 Task: Create a due date automation trigger when advanced on, on the monday before a card is due add basic assigned to member @aryan at 11:00 AM.
Action: Mouse moved to (991, 79)
Screenshot: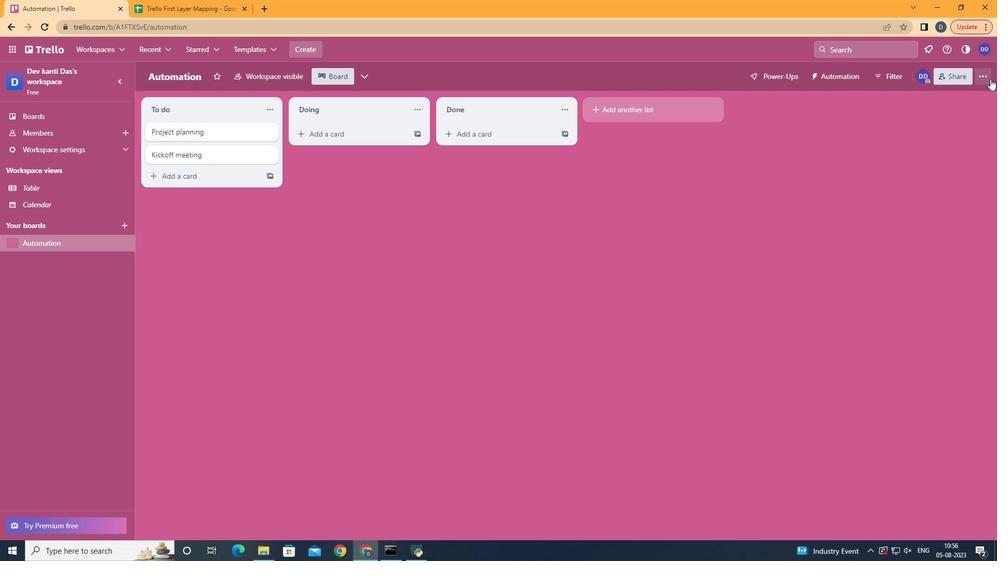 
Action: Mouse pressed left at (991, 79)
Screenshot: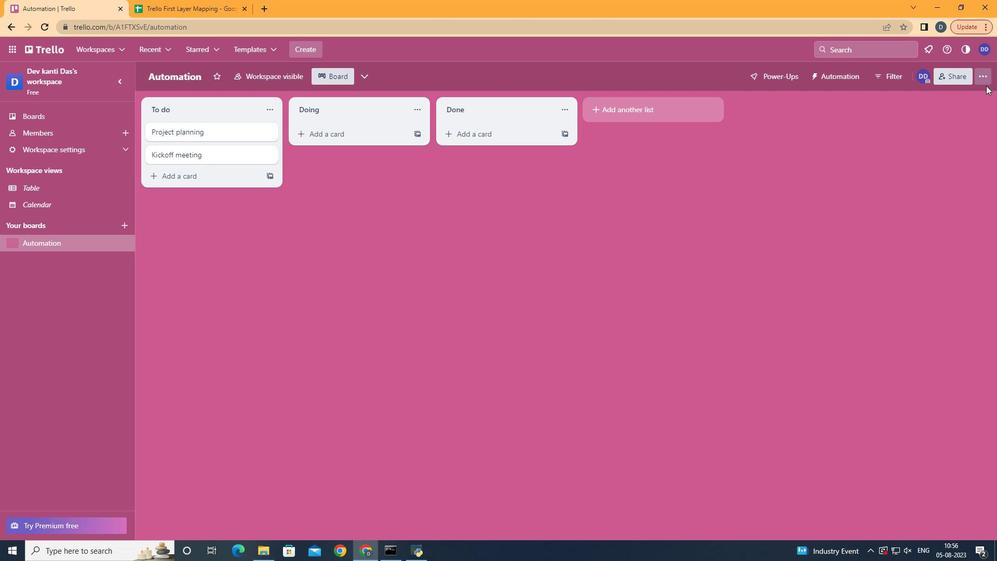 
Action: Mouse moved to (917, 210)
Screenshot: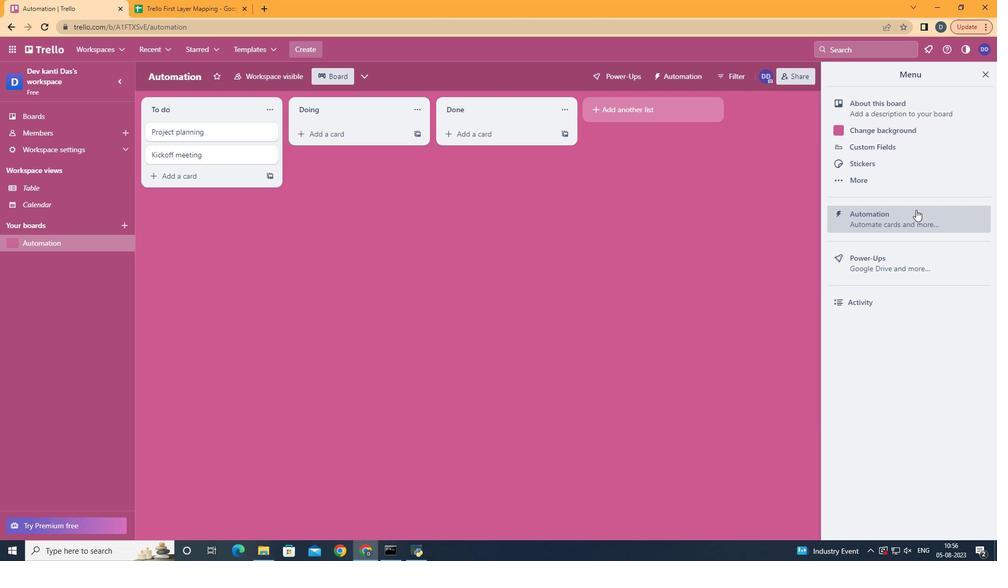 
Action: Mouse pressed left at (917, 210)
Screenshot: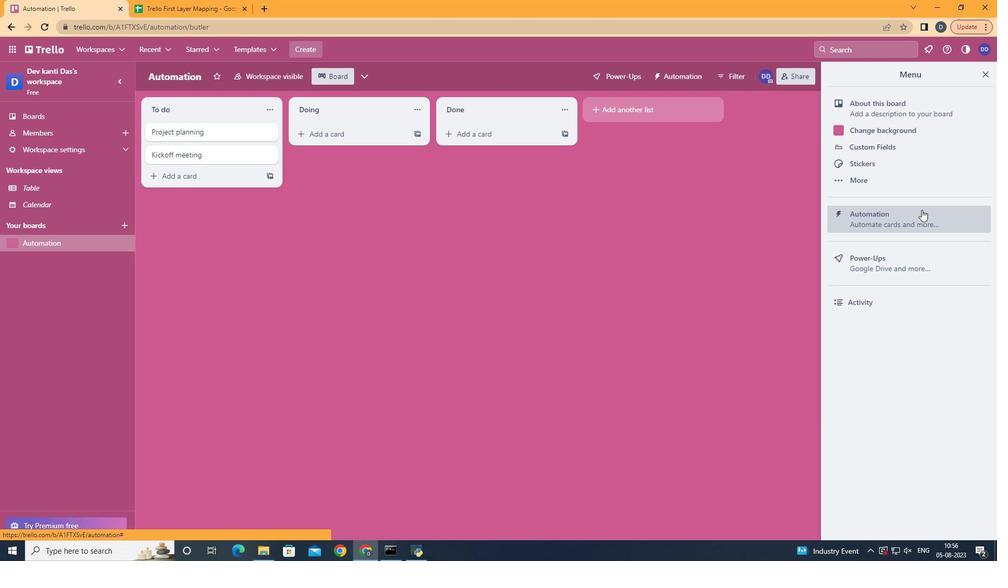 
Action: Mouse moved to (203, 209)
Screenshot: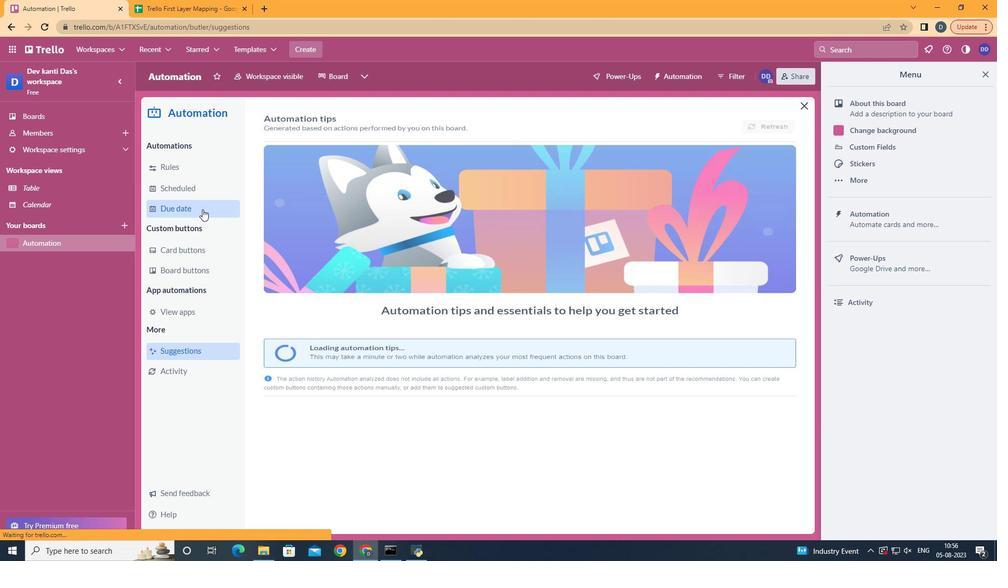 
Action: Mouse pressed left at (203, 209)
Screenshot: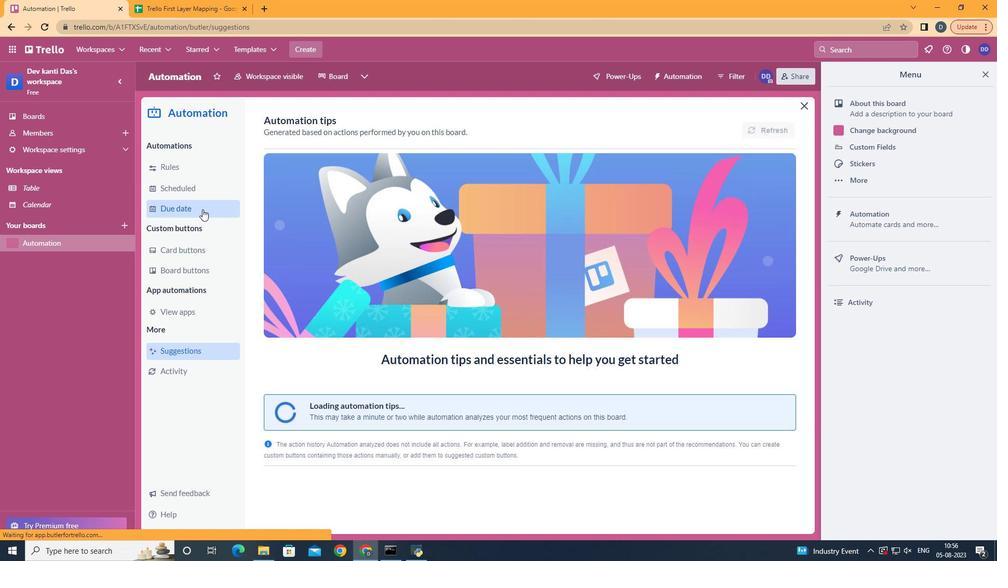 
Action: Mouse moved to (730, 122)
Screenshot: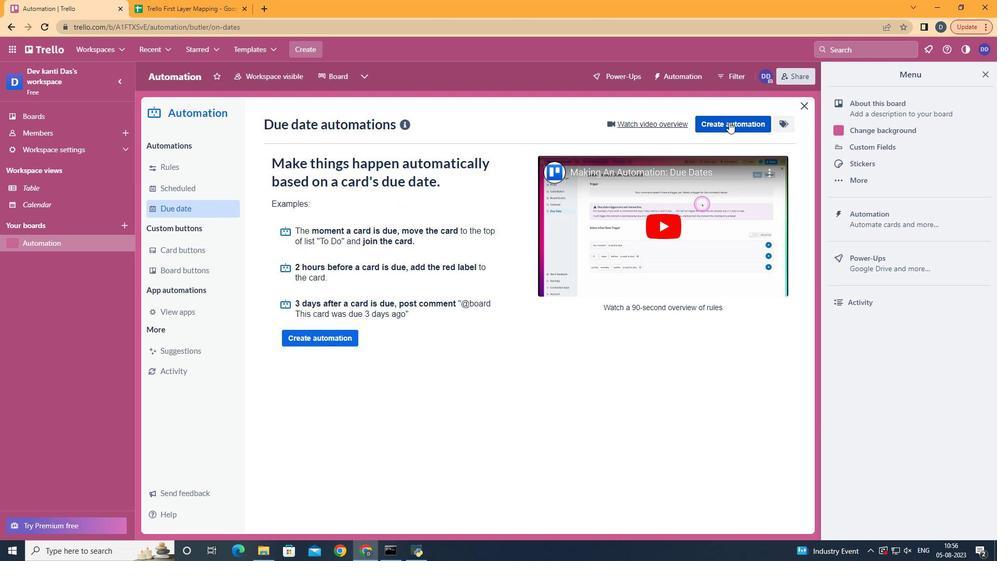 
Action: Mouse pressed left at (730, 122)
Screenshot: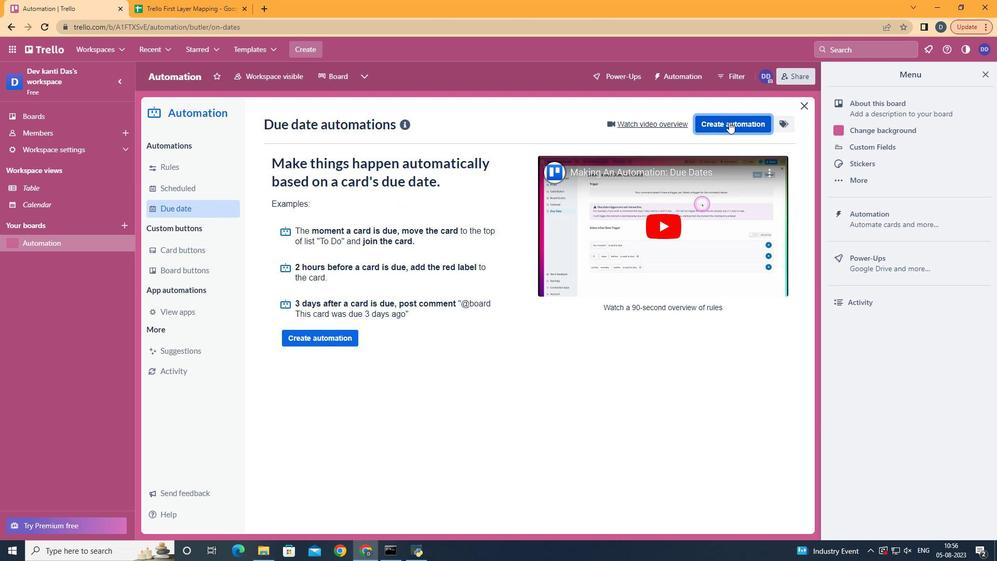 
Action: Mouse moved to (556, 230)
Screenshot: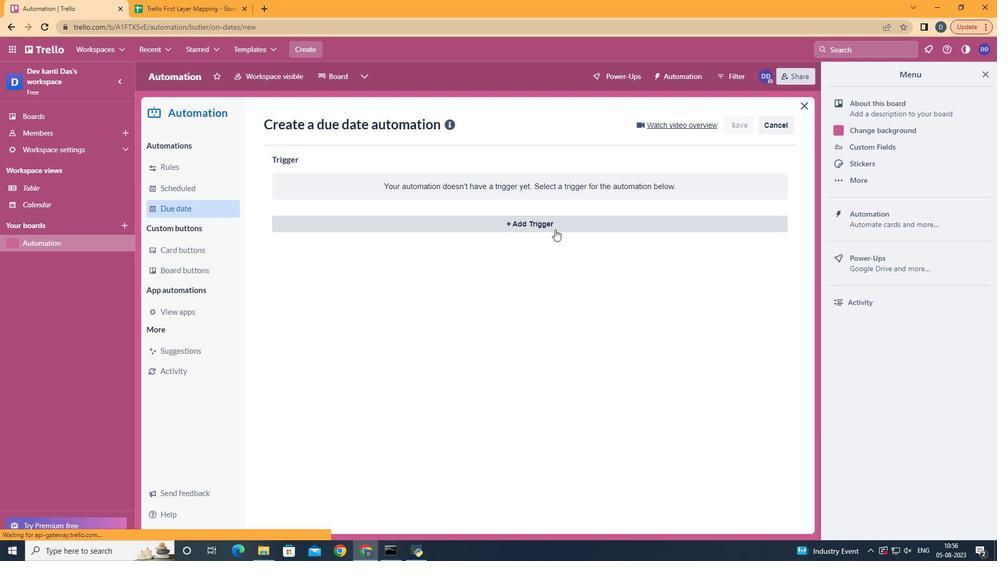 
Action: Mouse pressed left at (556, 230)
Screenshot: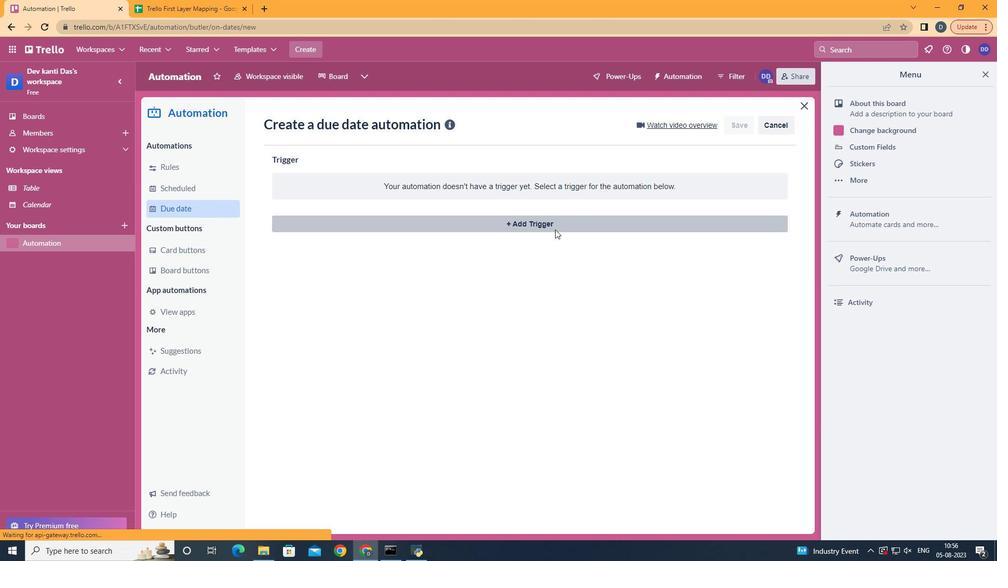 
Action: Mouse moved to (338, 276)
Screenshot: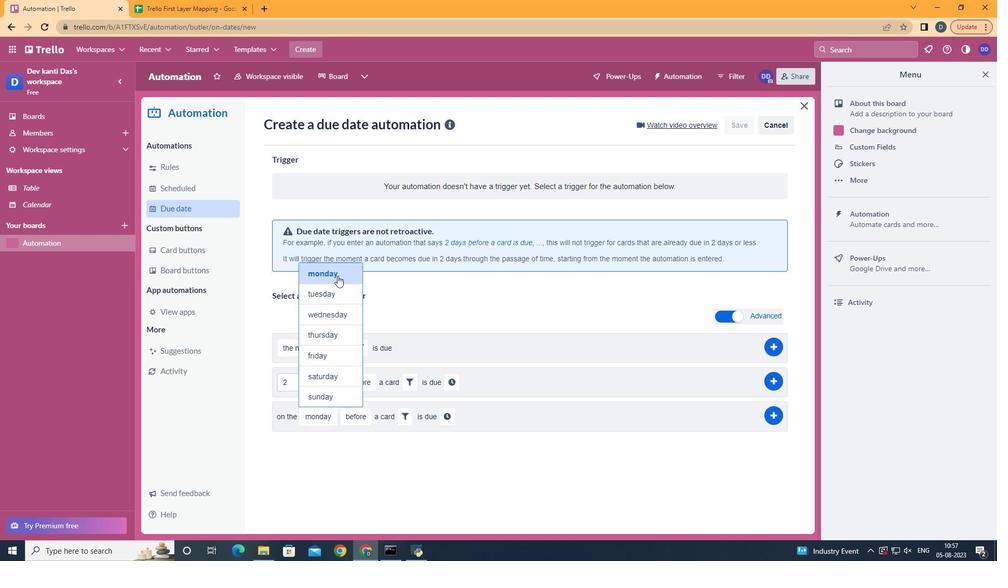 
Action: Mouse pressed left at (338, 276)
Screenshot: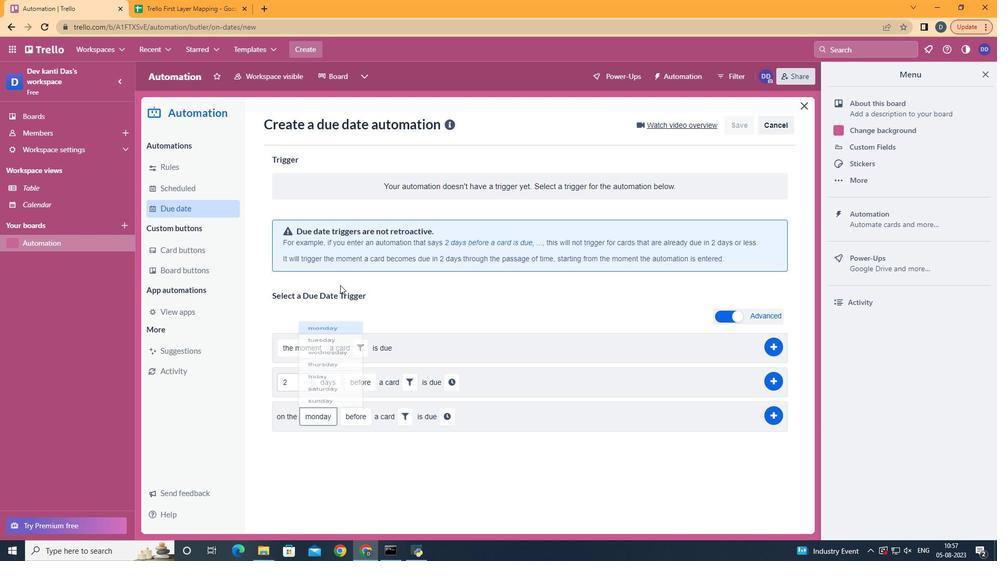 
Action: Mouse moved to (362, 438)
Screenshot: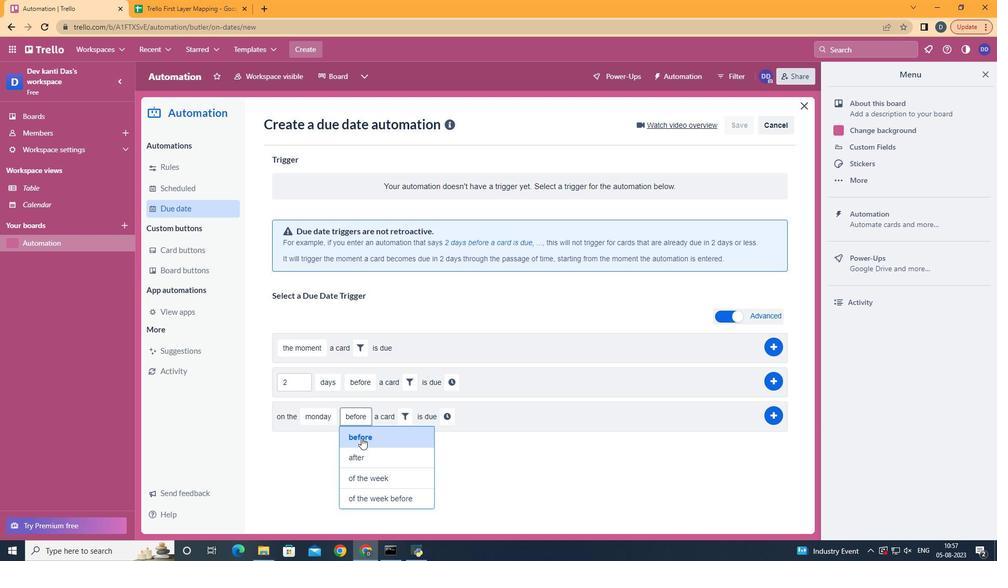 
Action: Mouse pressed left at (362, 438)
Screenshot: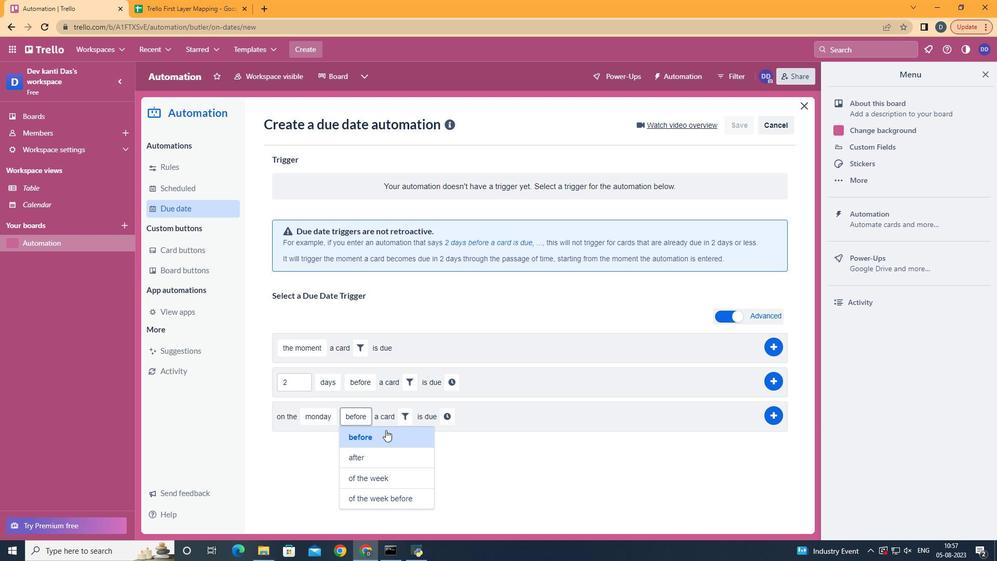 
Action: Mouse moved to (411, 417)
Screenshot: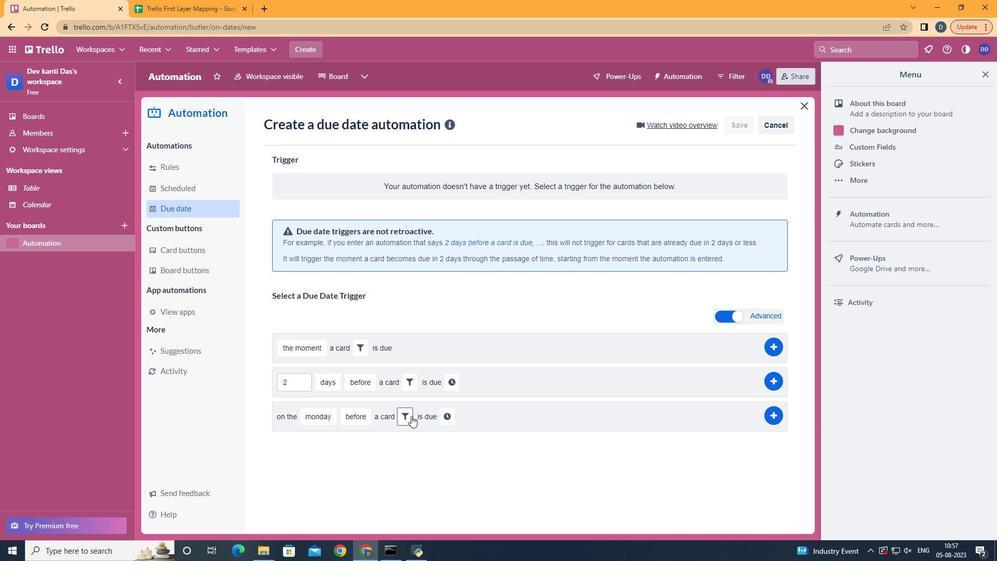 
Action: Mouse pressed left at (411, 417)
Screenshot: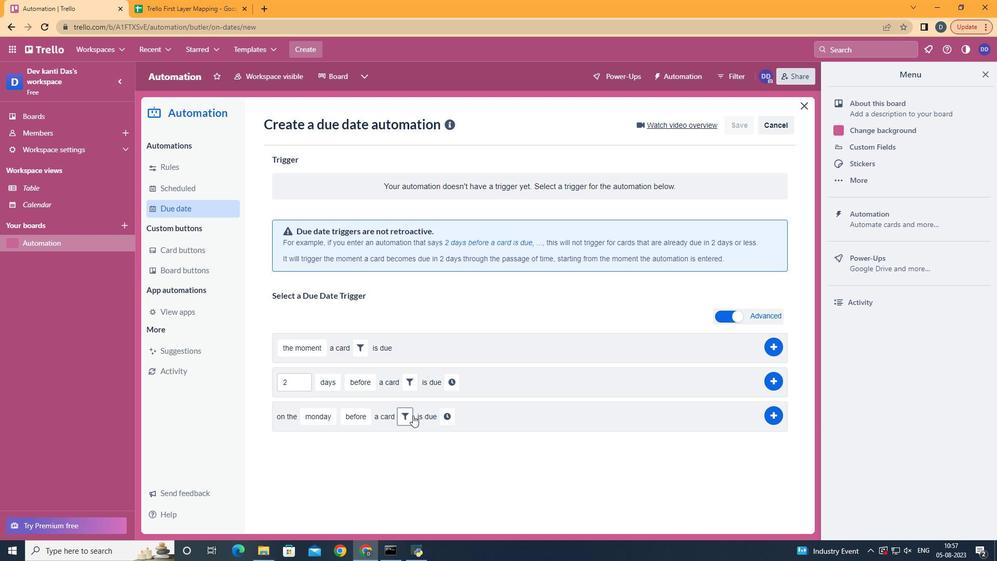 
Action: Mouse moved to (539, 481)
Screenshot: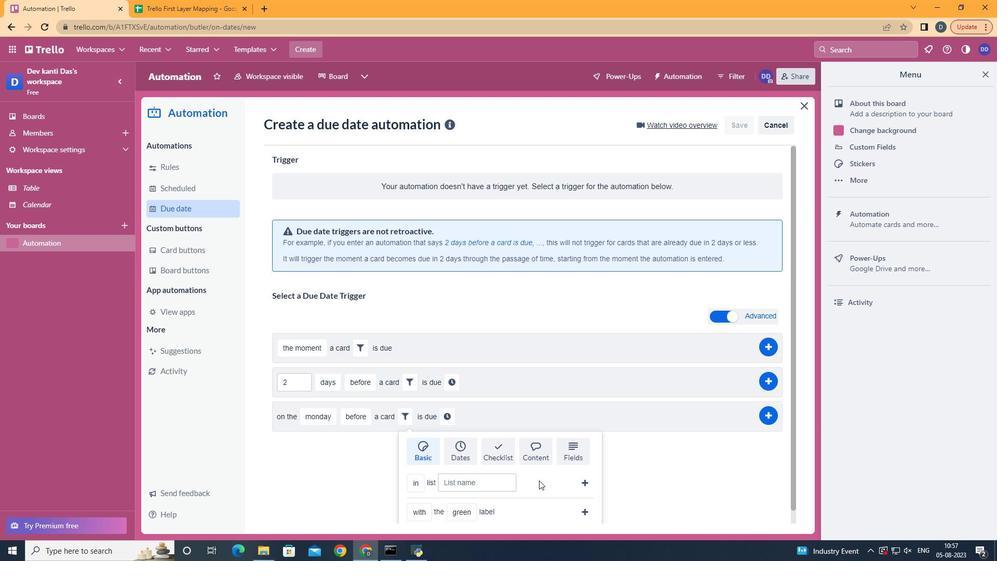 
Action: Mouse scrolled (539, 480) with delta (0, 0)
Screenshot: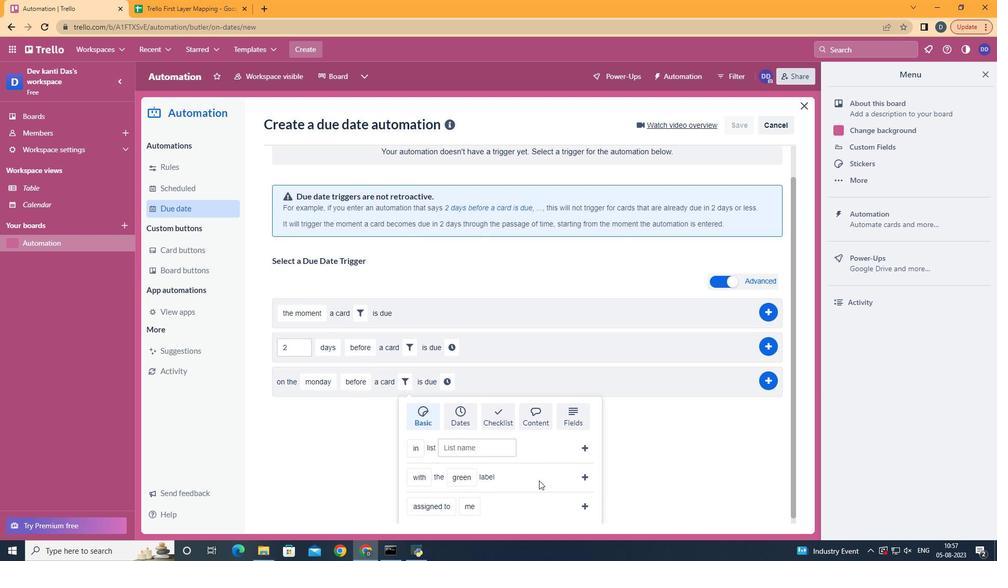 
Action: Mouse scrolled (539, 480) with delta (0, 0)
Screenshot: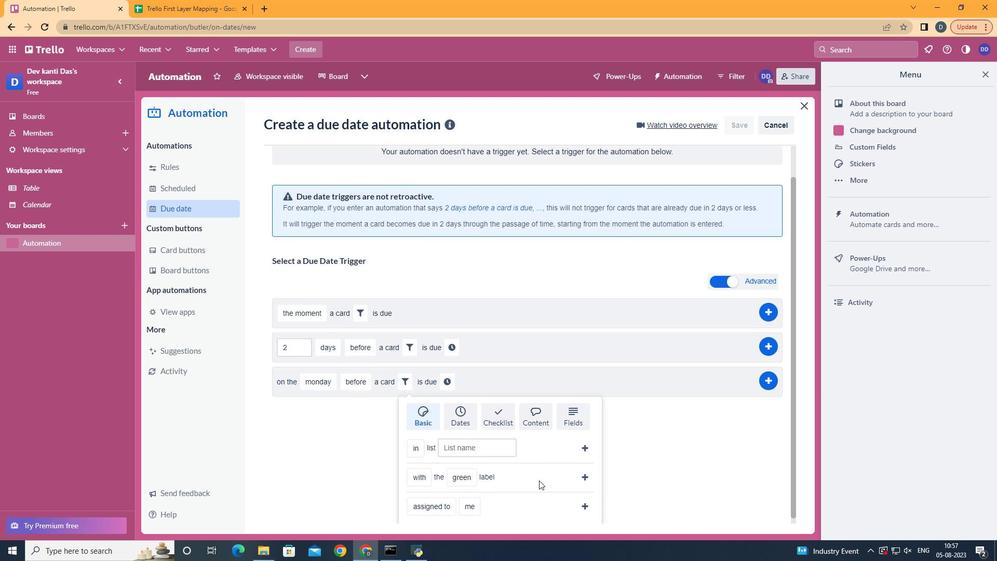 
Action: Mouse scrolled (539, 480) with delta (0, 0)
Screenshot: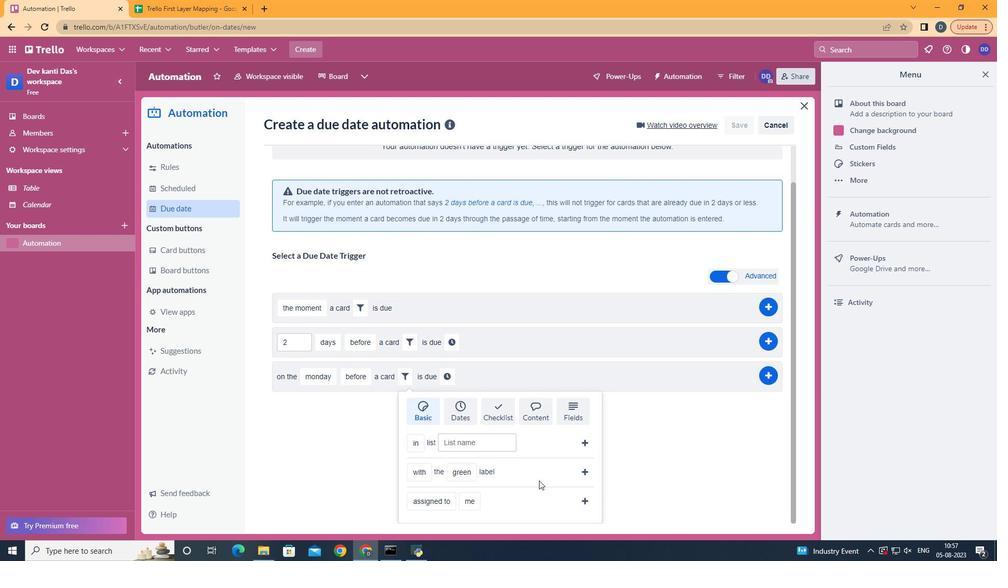 
Action: Mouse scrolled (539, 480) with delta (0, 0)
Screenshot: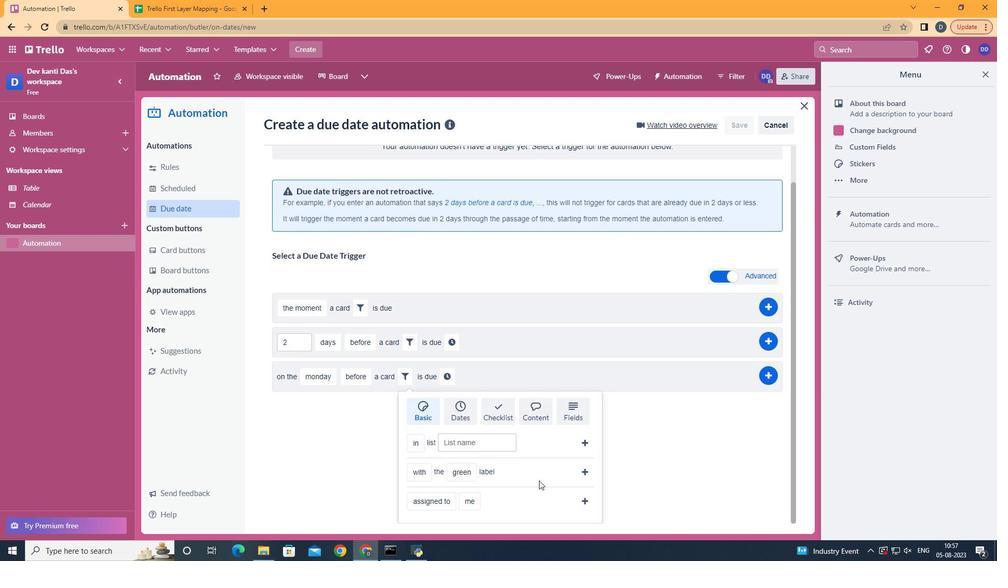 
Action: Mouse moved to (456, 442)
Screenshot: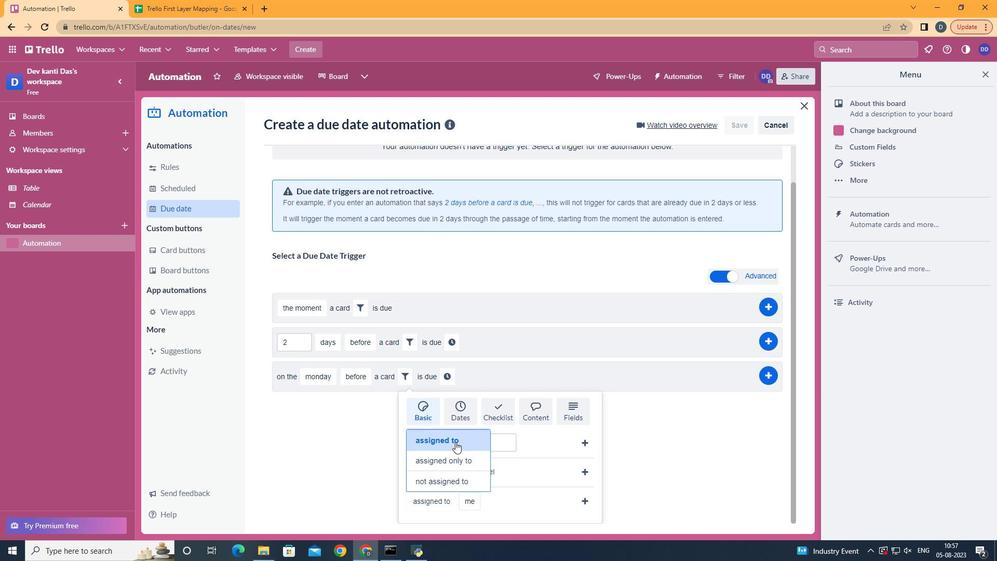 
Action: Mouse pressed left at (456, 442)
Screenshot: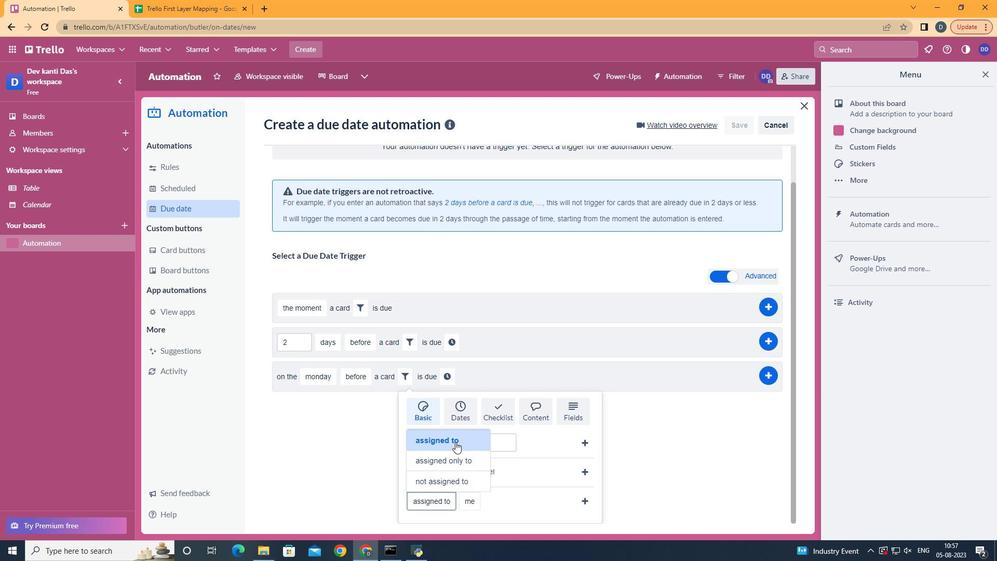 
Action: Mouse moved to (481, 480)
Screenshot: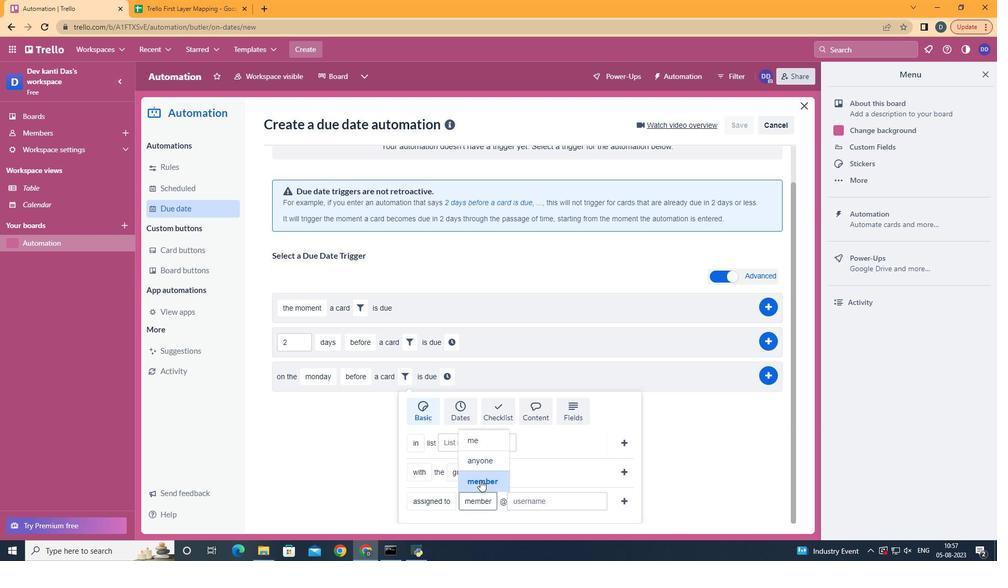 
Action: Mouse pressed left at (481, 480)
Screenshot: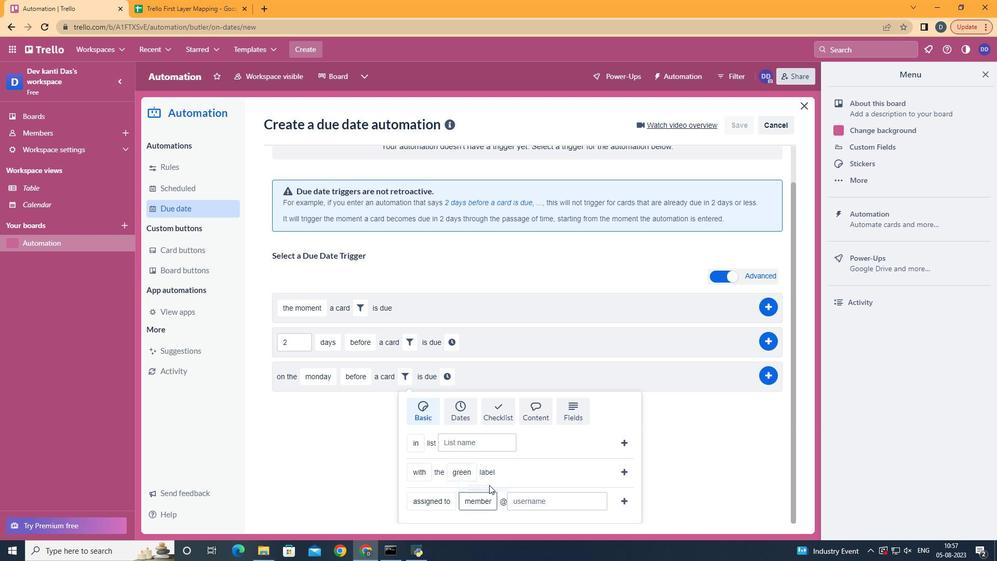 
Action: Mouse moved to (536, 503)
Screenshot: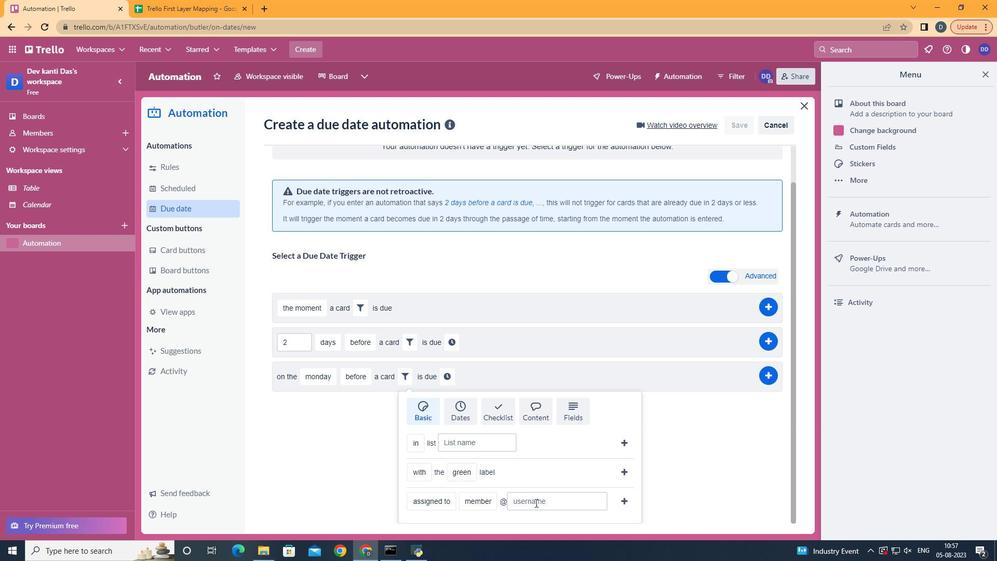 
Action: Mouse pressed left at (536, 503)
Screenshot: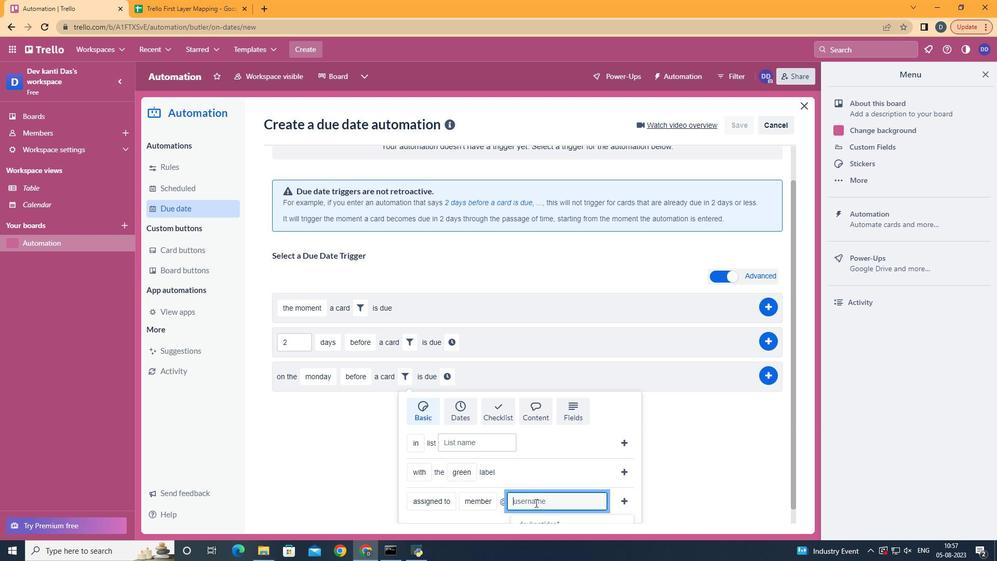
Action: Key pressed aryan
Screenshot: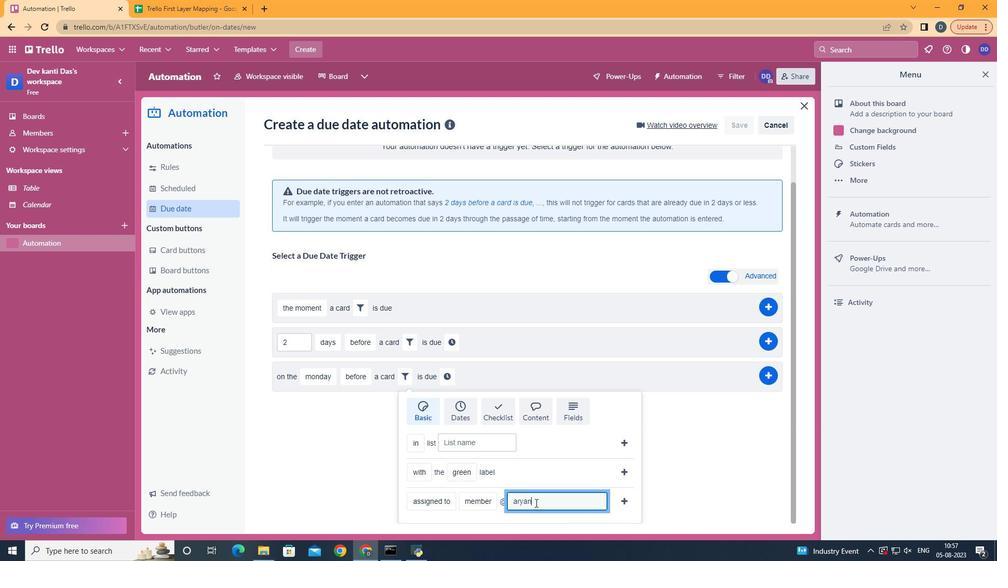 
Action: Mouse moved to (627, 503)
Screenshot: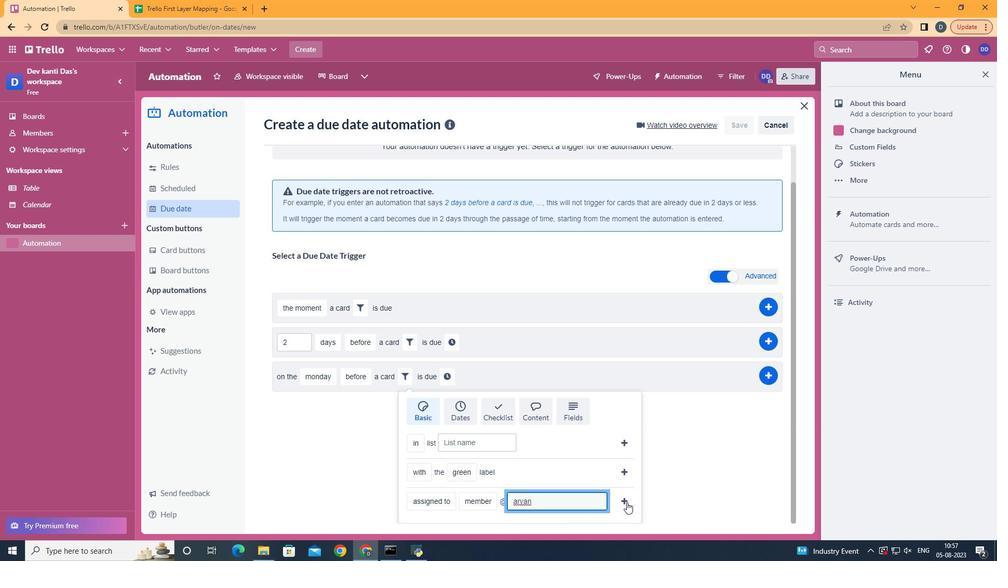 
Action: Mouse pressed left at (627, 503)
Screenshot: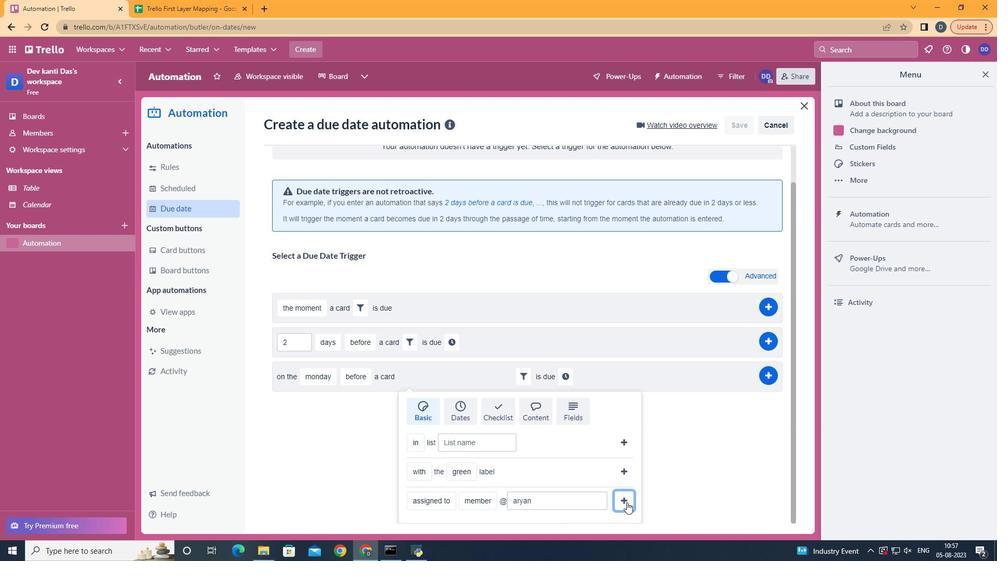 
Action: Mouse moved to (573, 417)
Screenshot: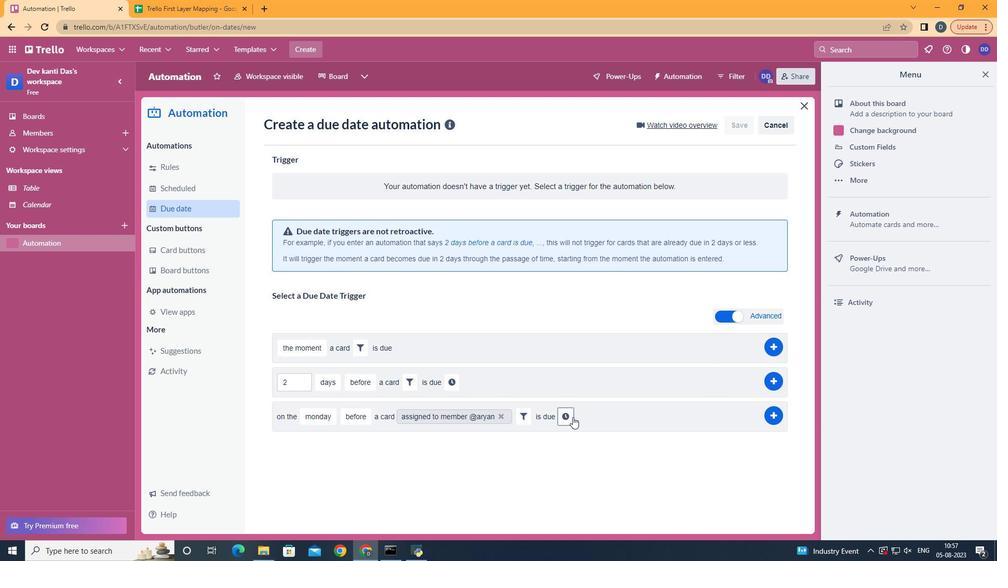 
Action: Mouse pressed left at (573, 417)
Screenshot: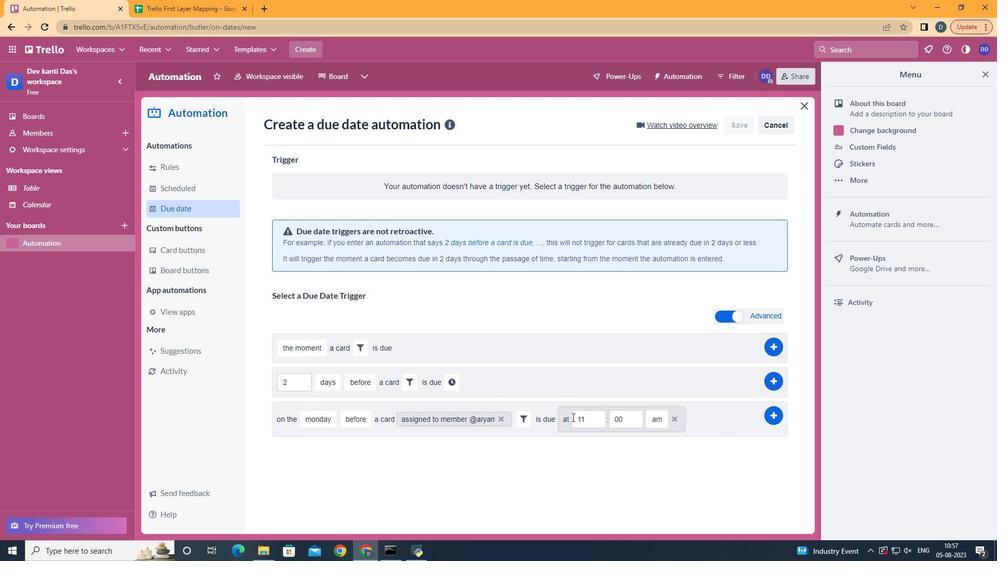 
Action: Mouse moved to (774, 411)
Screenshot: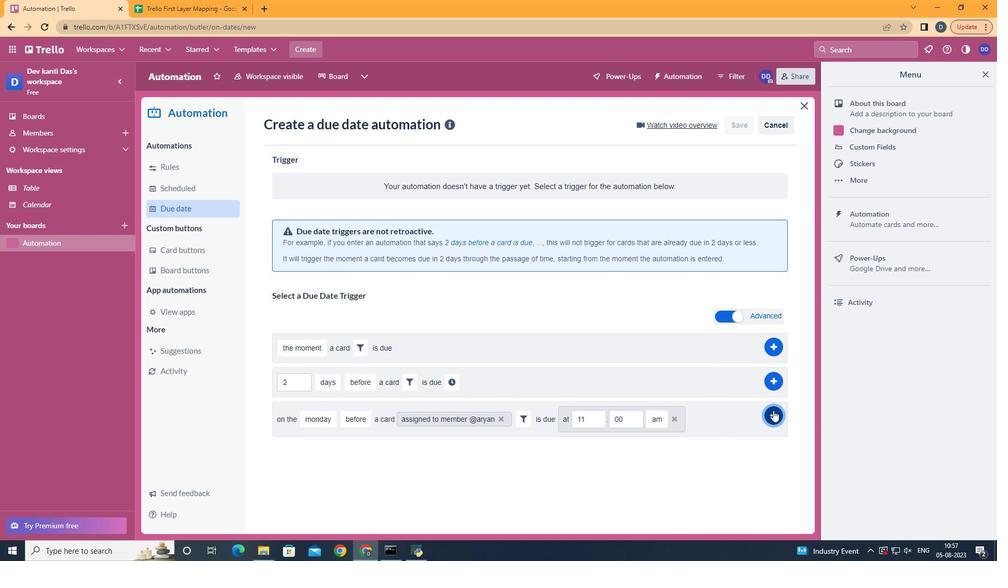 
Action: Mouse pressed left at (774, 411)
Screenshot: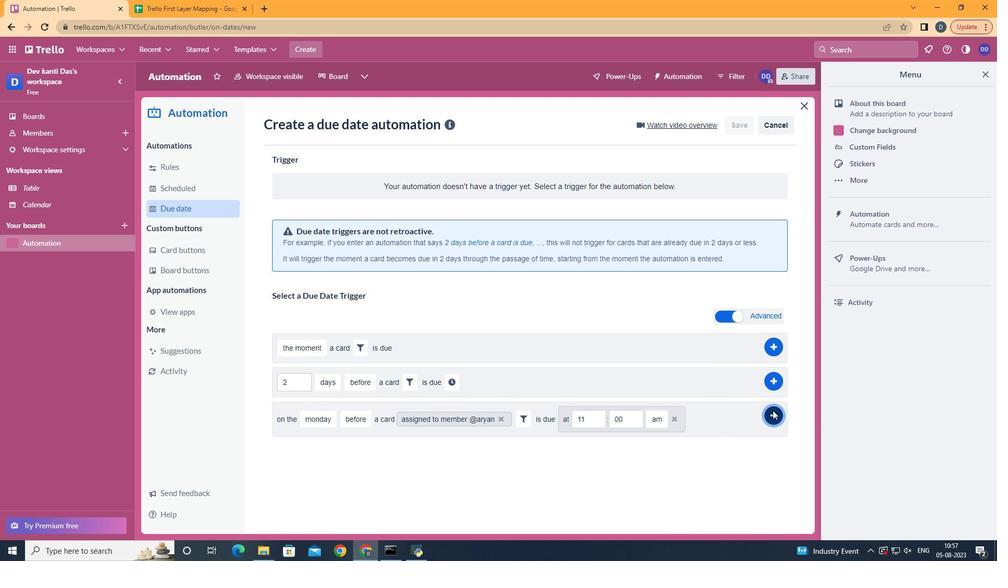 
Action: Mouse moved to (604, 193)
Screenshot: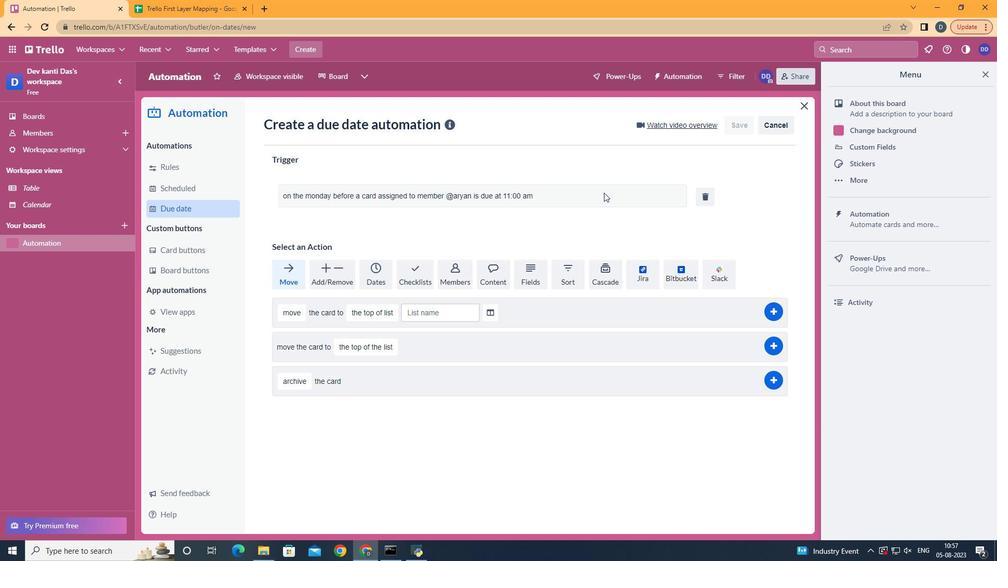 
